 Task: Make in the project AgileFever a sprint 'Feature Freeze Sprint'. Create in the project AgileFever a sprint 'Feature Freeze Sprint'. Add in the project AgileFever a sprint 'Feature Freeze Sprint'
Action: Mouse moved to (1191, 204)
Screenshot: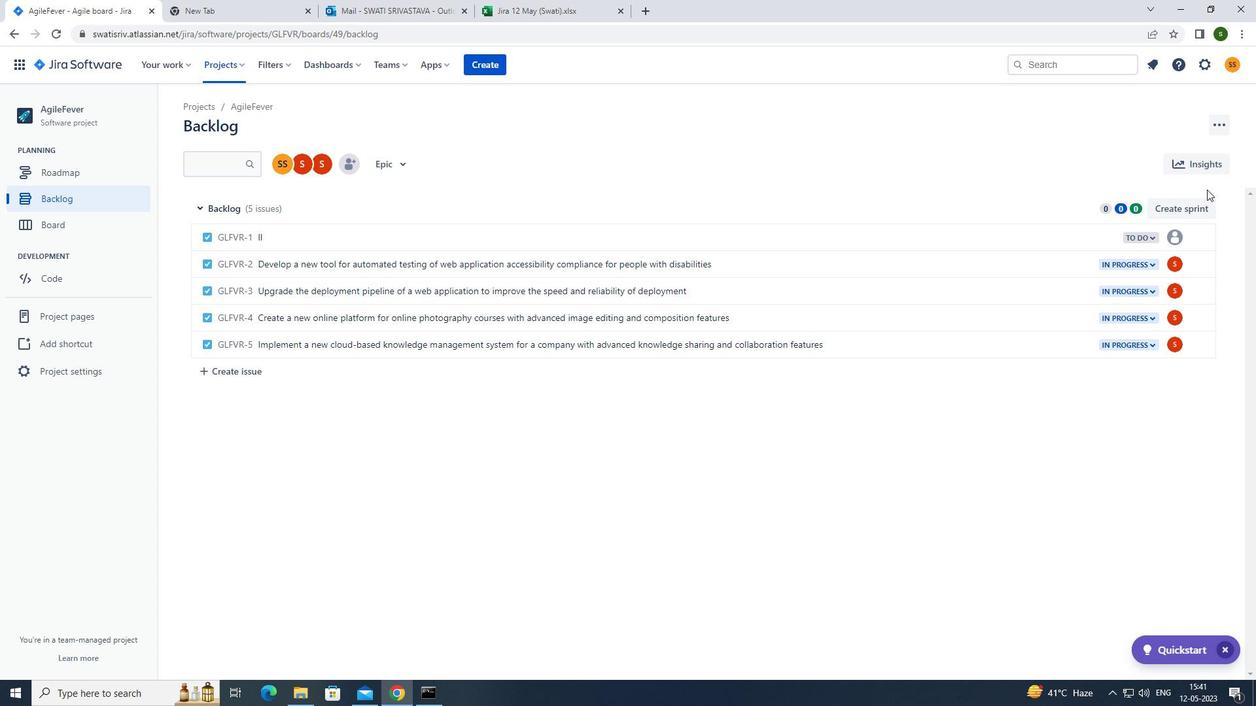 
Action: Mouse pressed left at (1191, 204)
Screenshot: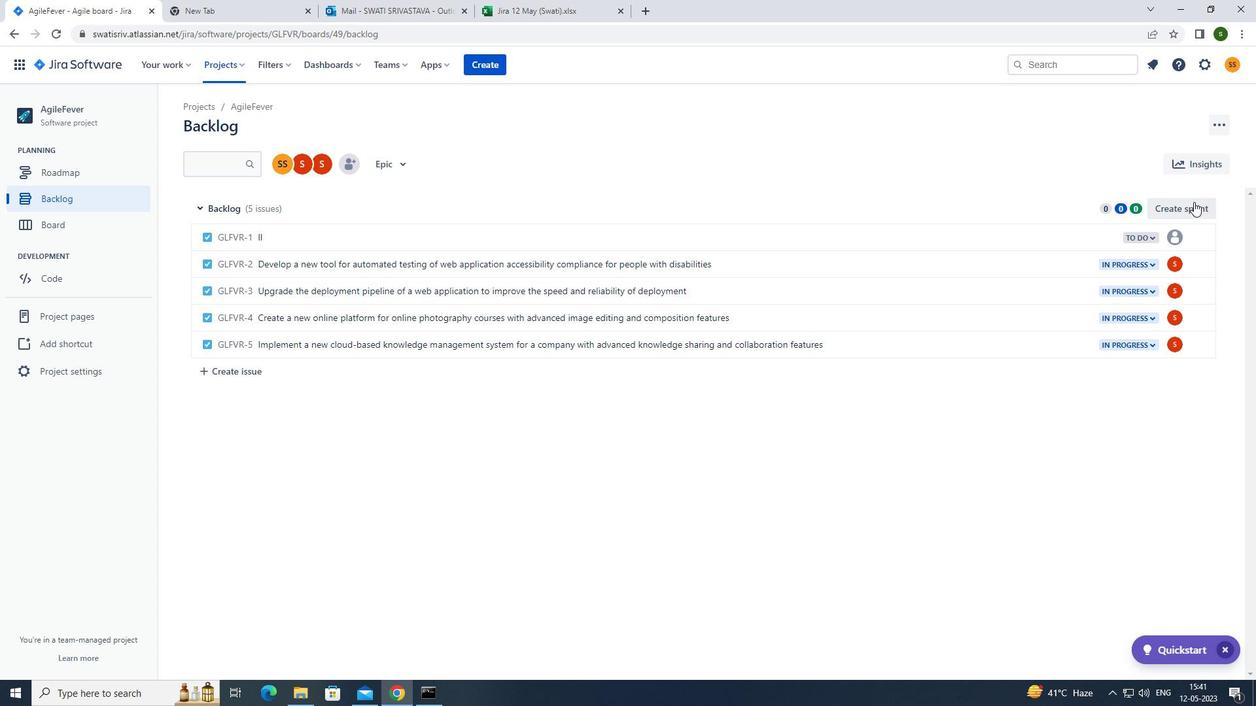 
Action: Mouse moved to (1207, 214)
Screenshot: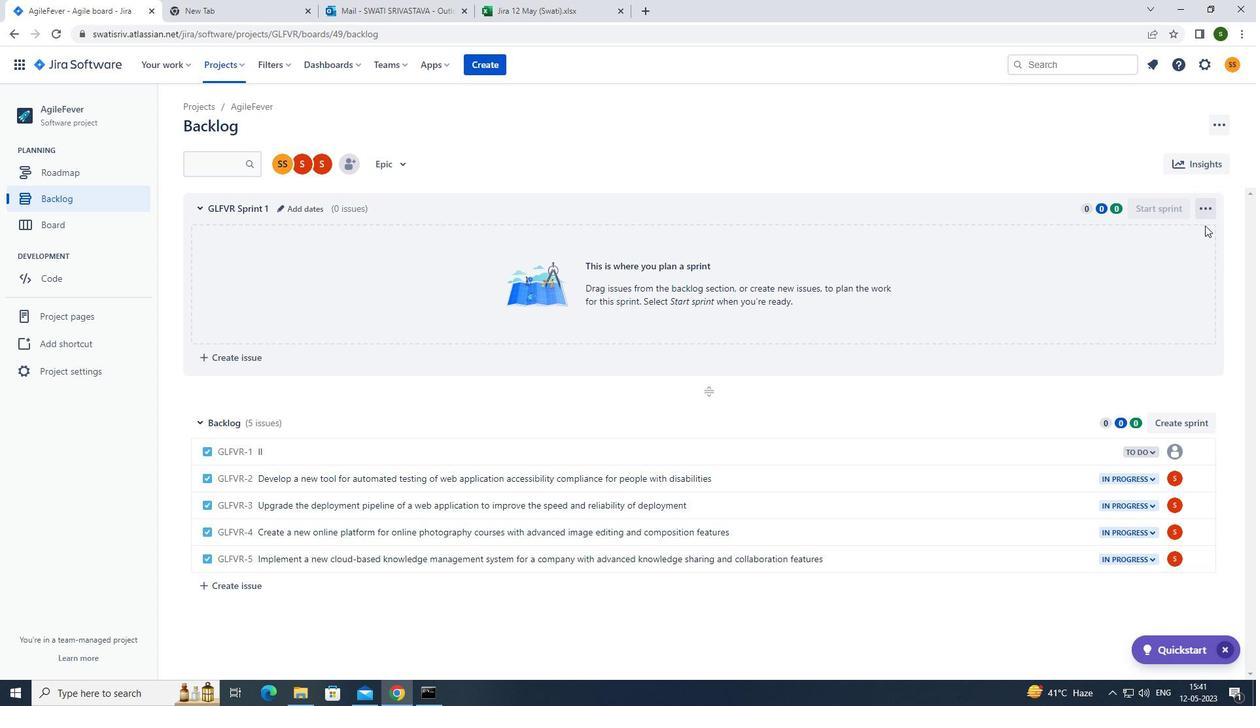 
Action: Mouse pressed left at (1207, 214)
Screenshot: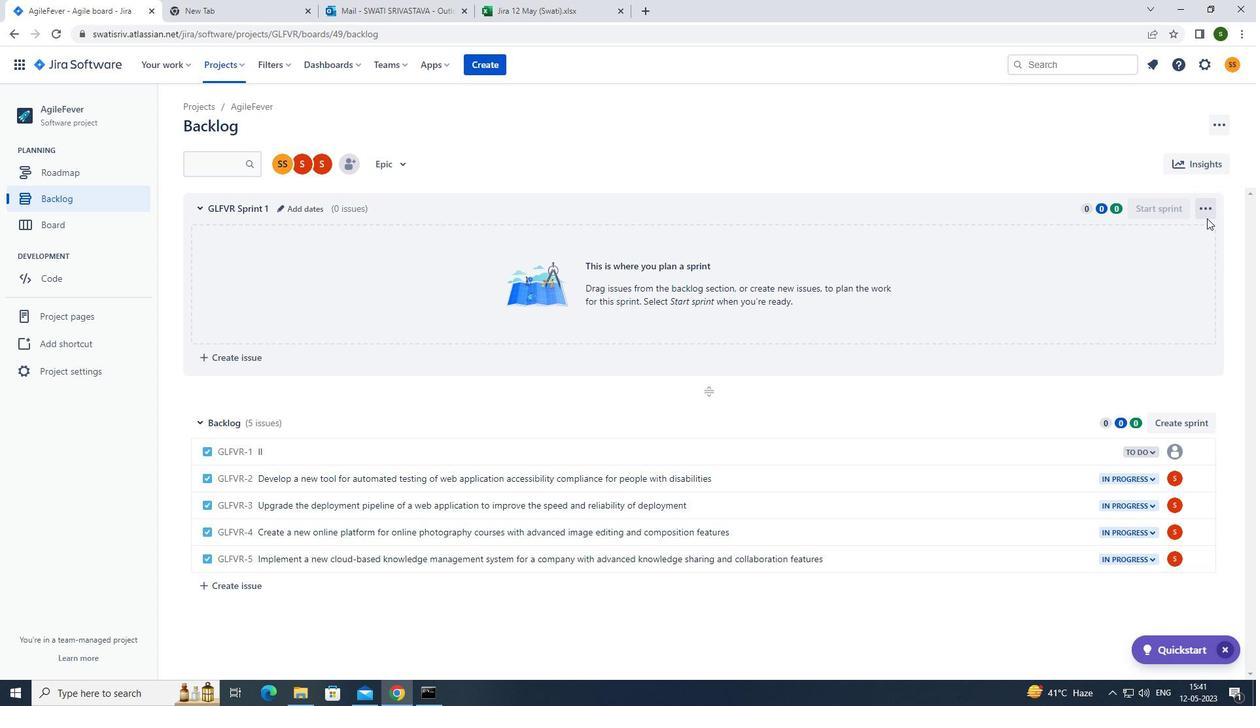 
Action: Mouse moved to (1193, 240)
Screenshot: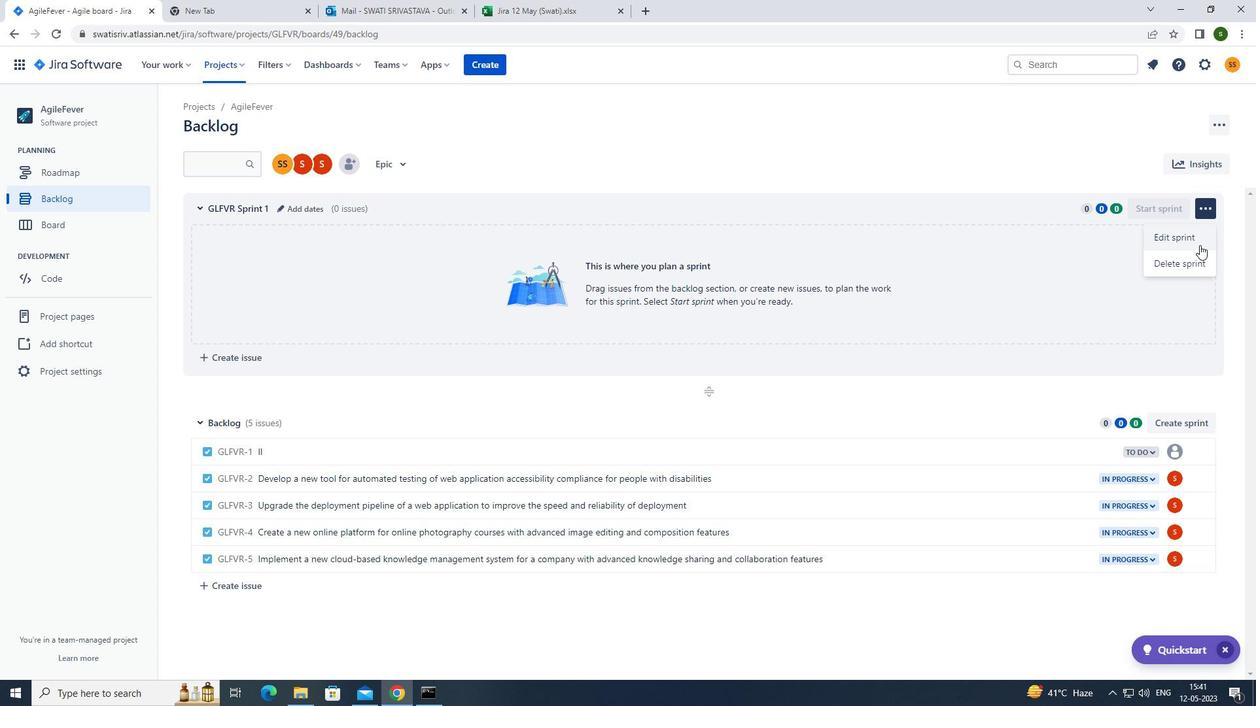 
Action: Mouse pressed left at (1193, 240)
Screenshot: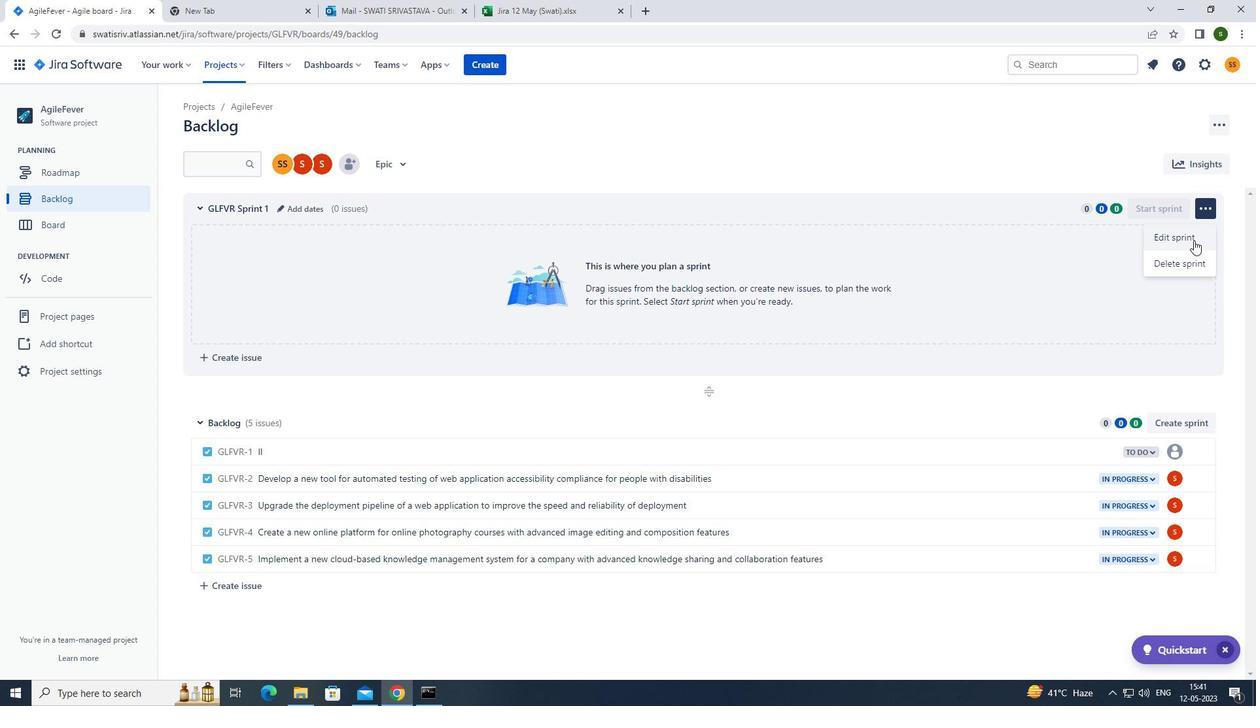 
Action: Mouse moved to (541, 169)
Screenshot: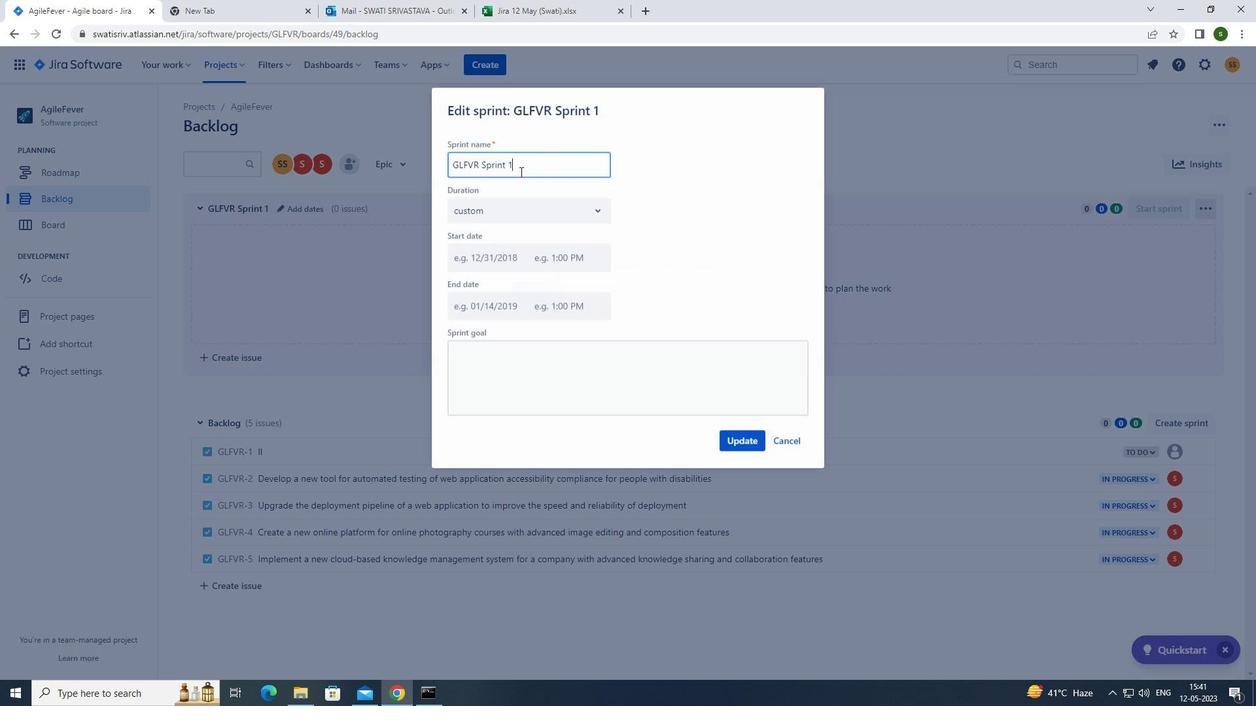 
Action: Key pressed <Key.backspace><Key.backspace><Key.backspace><Key.backspace><Key.backspace><Key.backspace><Key.backspace><Key.backspace><Key.backspace><Key.backspace><Key.backspace><Key.backspace><Key.backspace><Key.backspace><Key.backspace><Key.backspace><Key.backspace><Key.backspace><Key.backspace><Key.backspace><Key.backspace><Key.backspace><Key.caps_lock>f<Key.caps_lock>eature<Key.space><Key.caps_lock>f<Key.caps_lock>reeze<Key.space><Key.caps_lock>s<Key.caps_lock>print
Screenshot: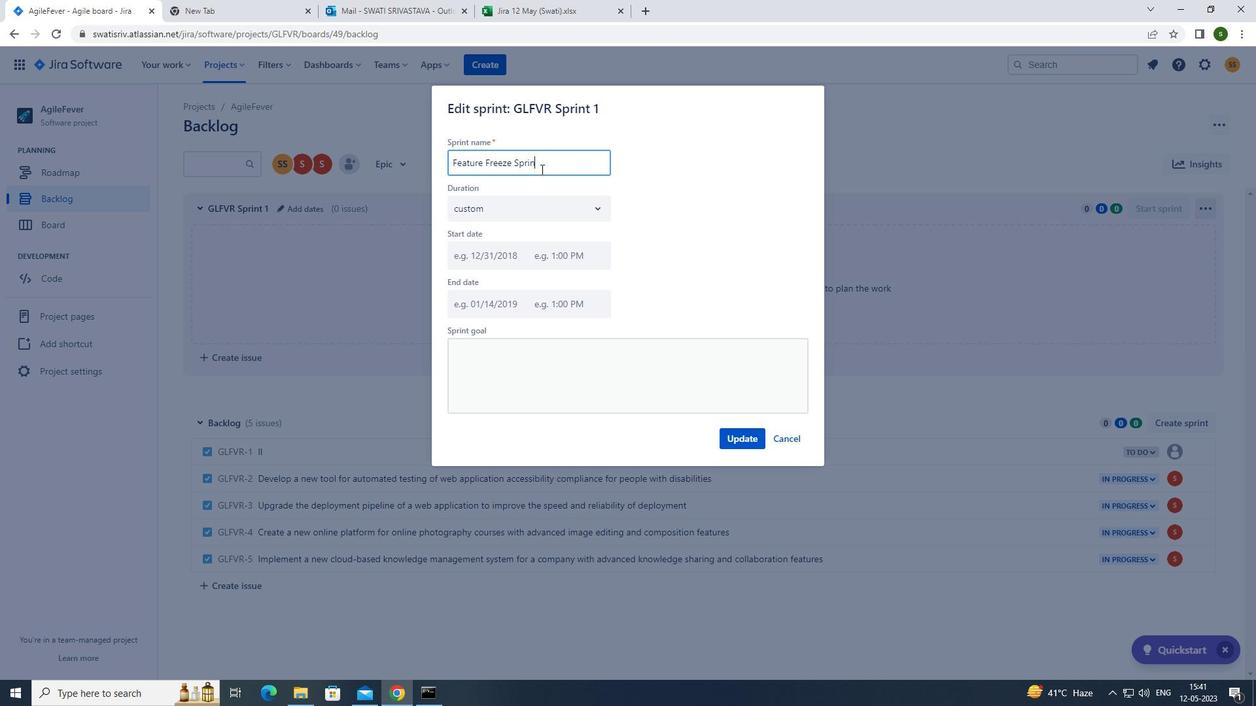 
Action: Mouse moved to (758, 436)
Screenshot: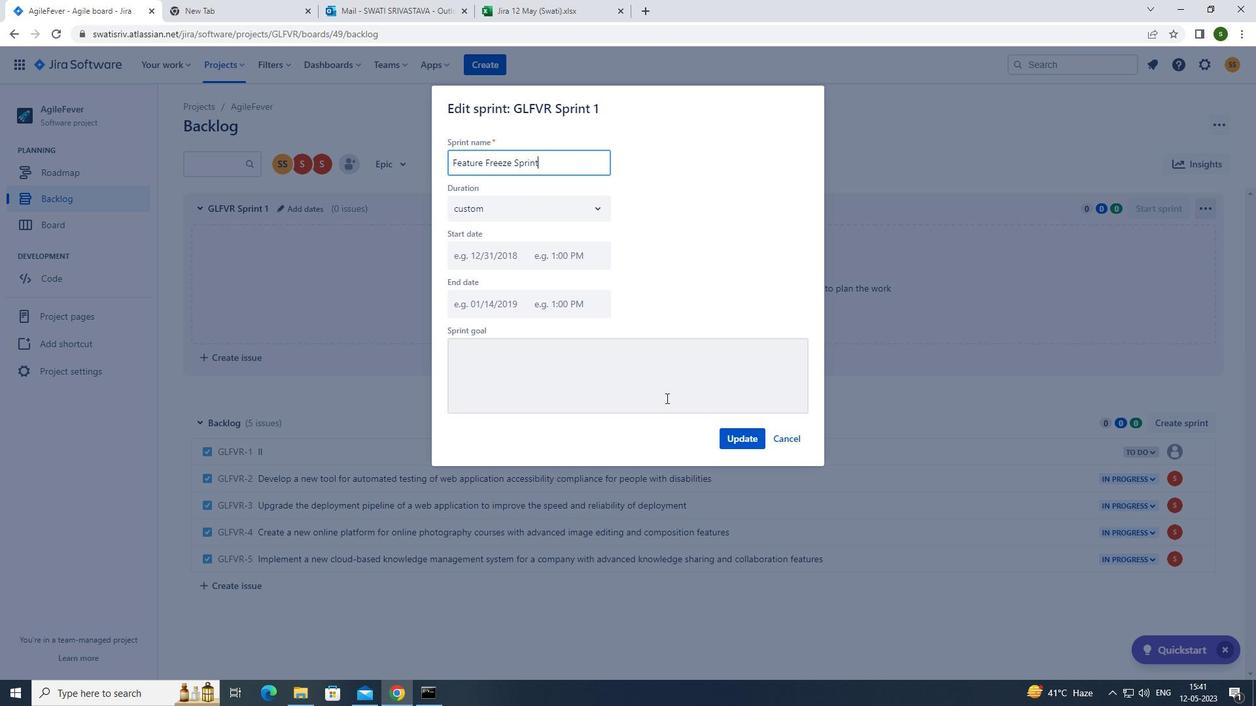 
Action: Mouse pressed left at (758, 436)
Screenshot: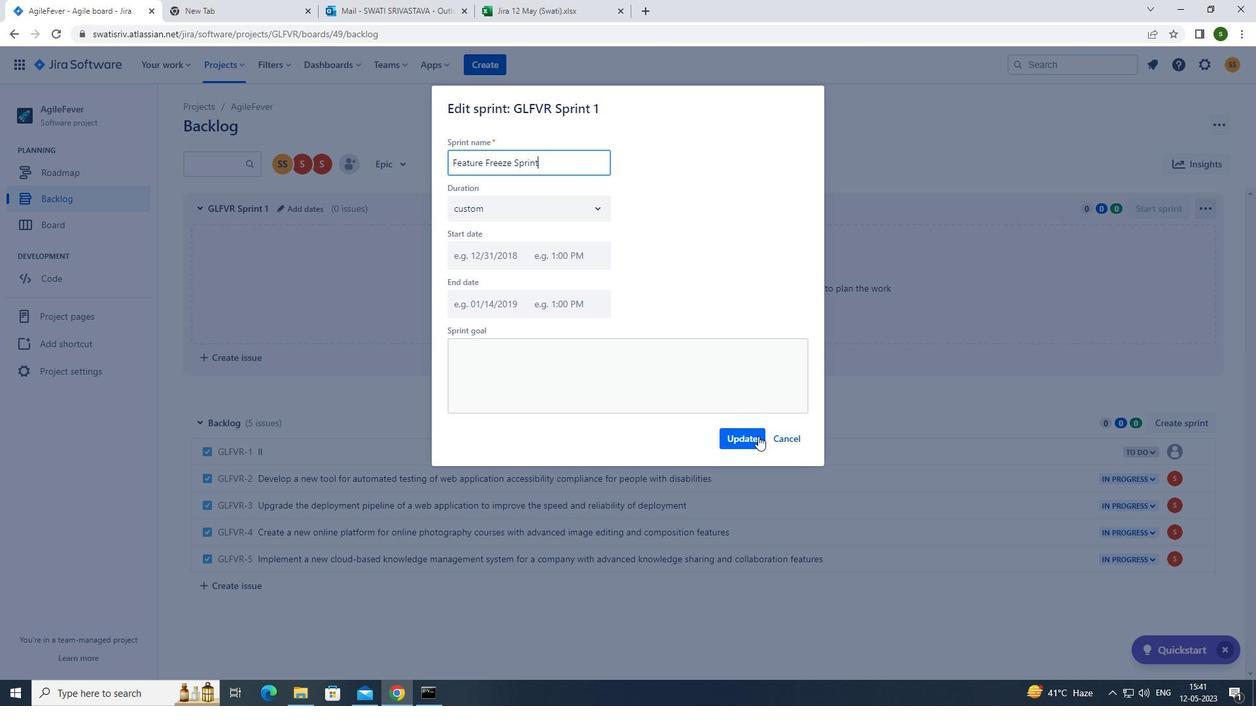 
Action: Mouse moved to (1187, 427)
Screenshot: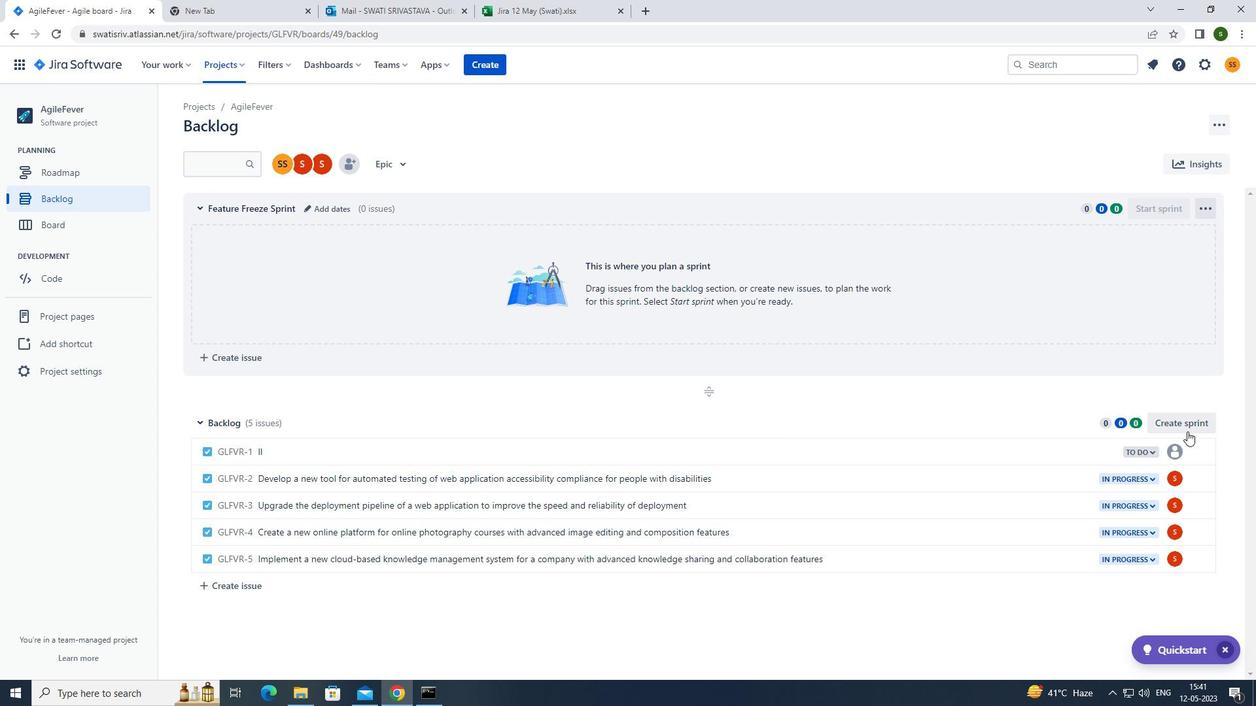 
Action: Mouse pressed left at (1187, 427)
Screenshot: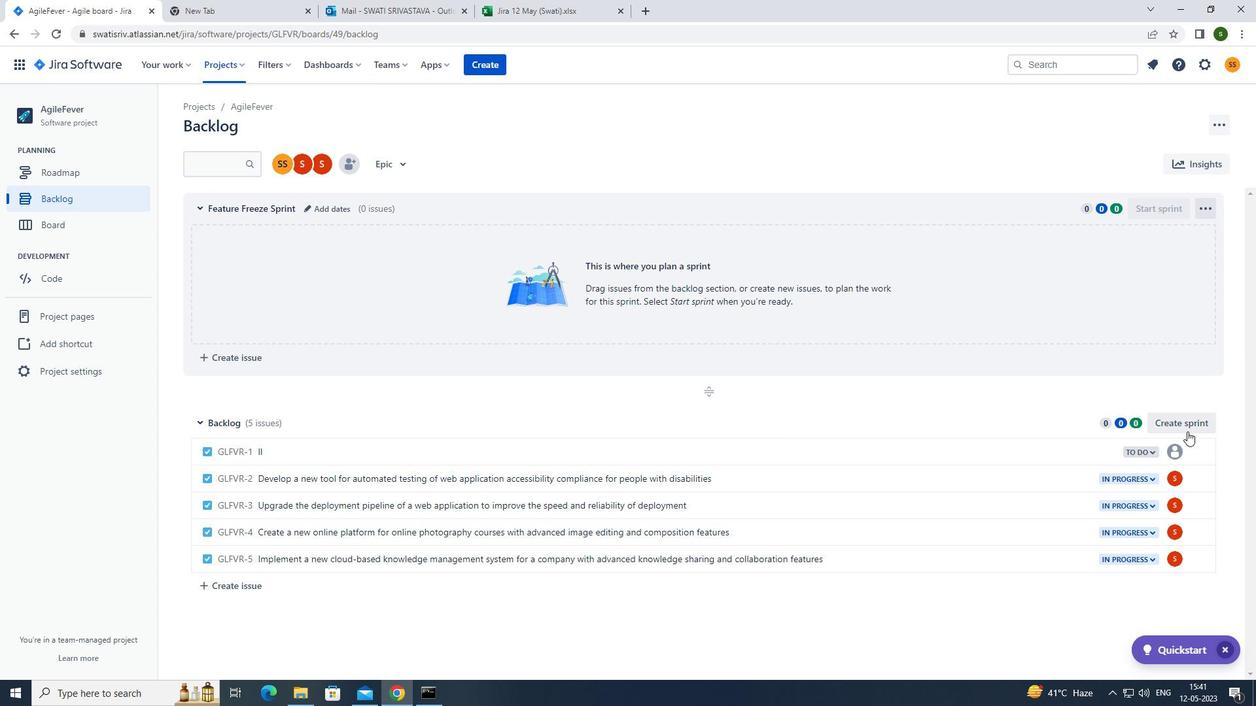 
Action: Mouse moved to (1207, 423)
Screenshot: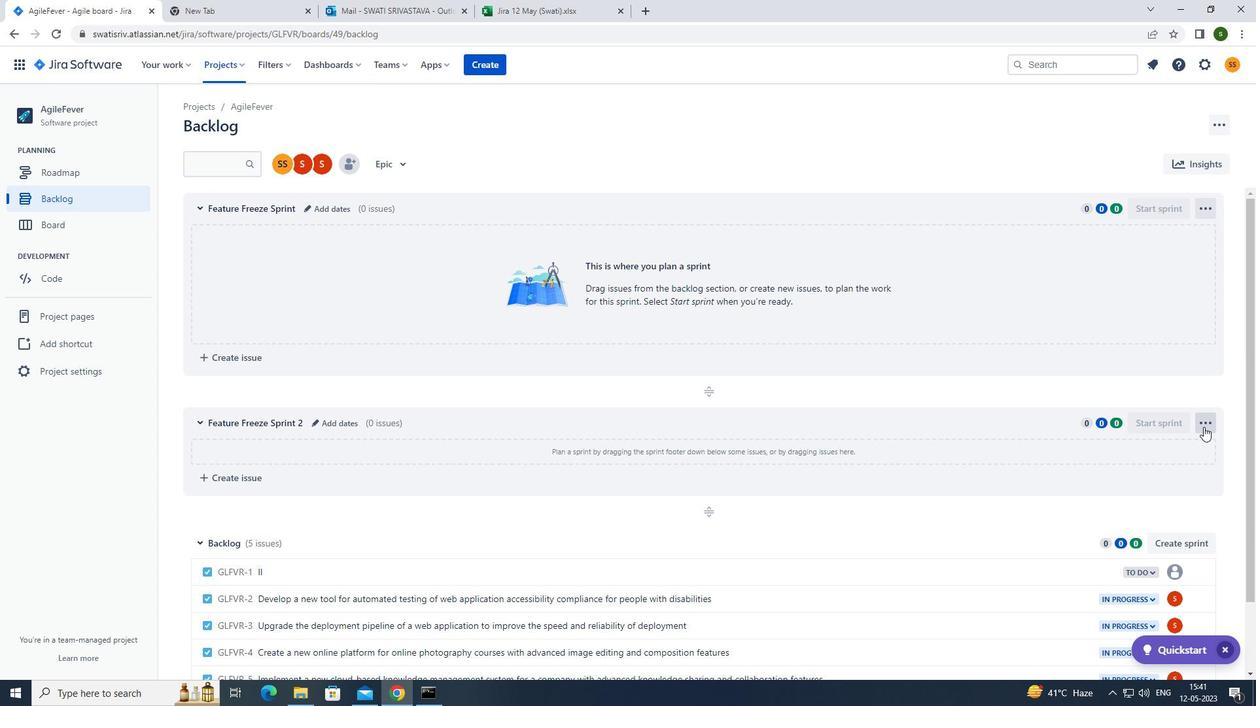 
Action: Mouse pressed left at (1207, 423)
Screenshot: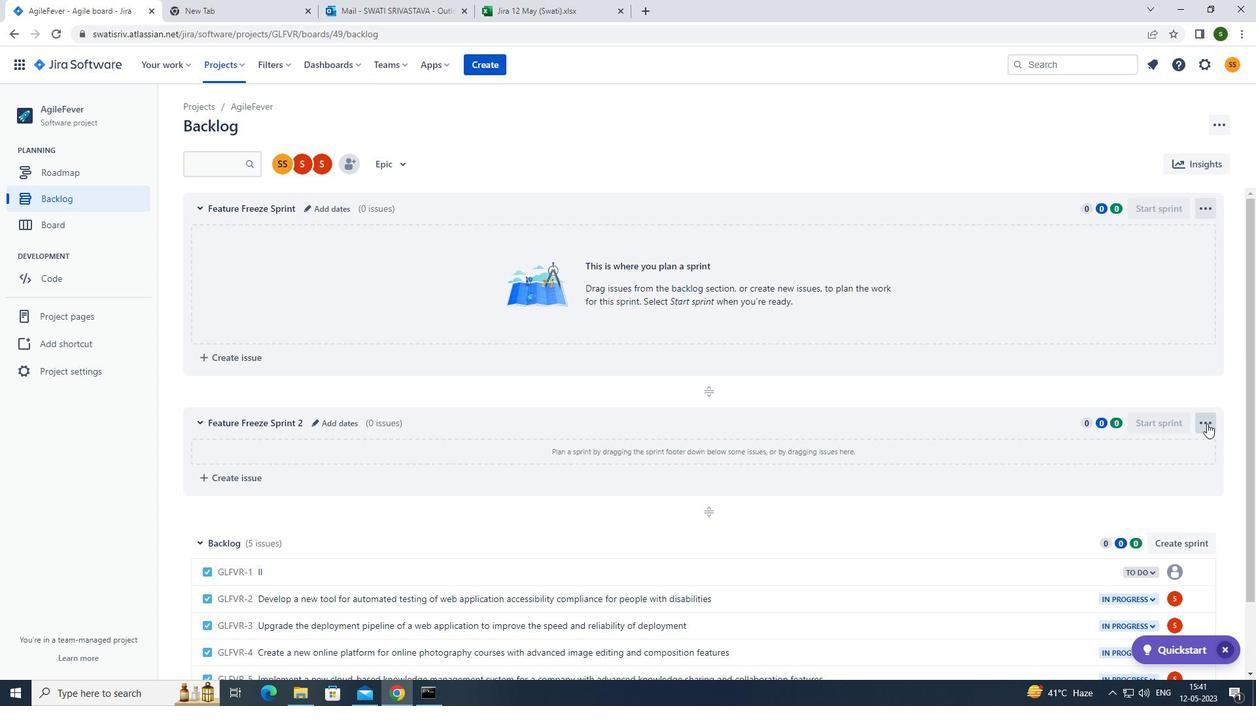 
Action: Mouse moved to (1167, 470)
Screenshot: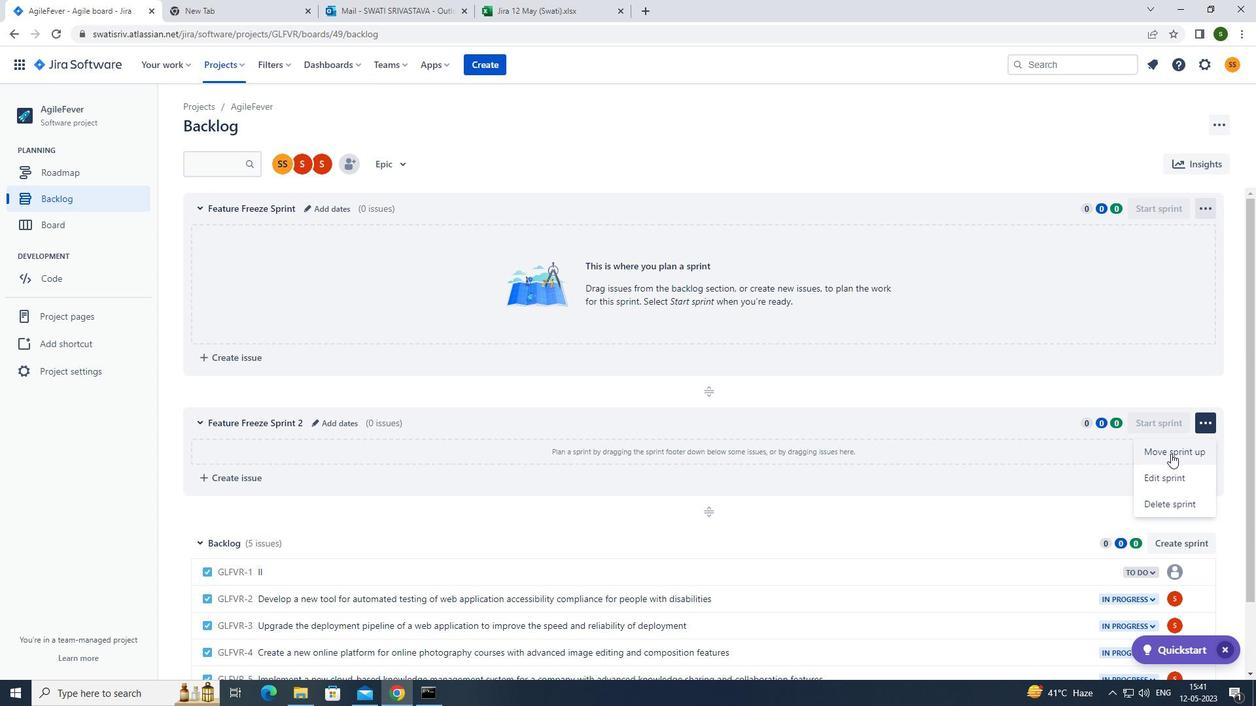 
Action: Mouse pressed left at (1167, 470)
Screenshot: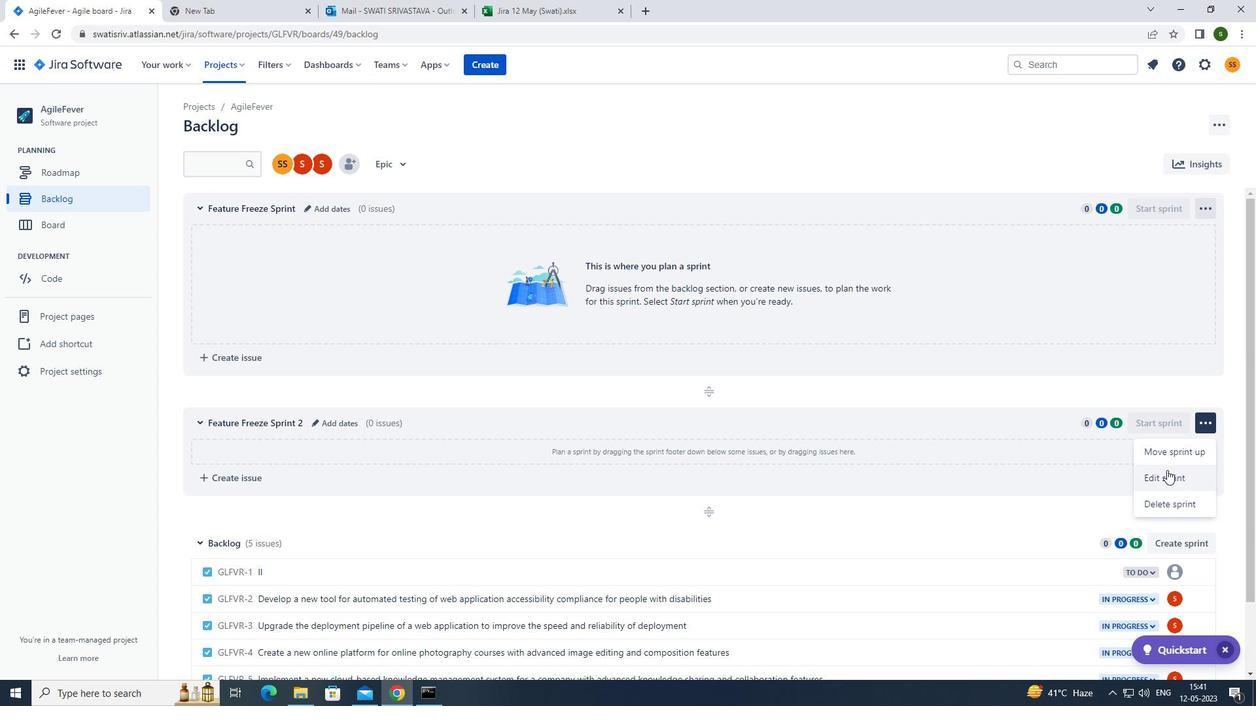 
Action: Mouse moved to (563, 155)
Screenshot: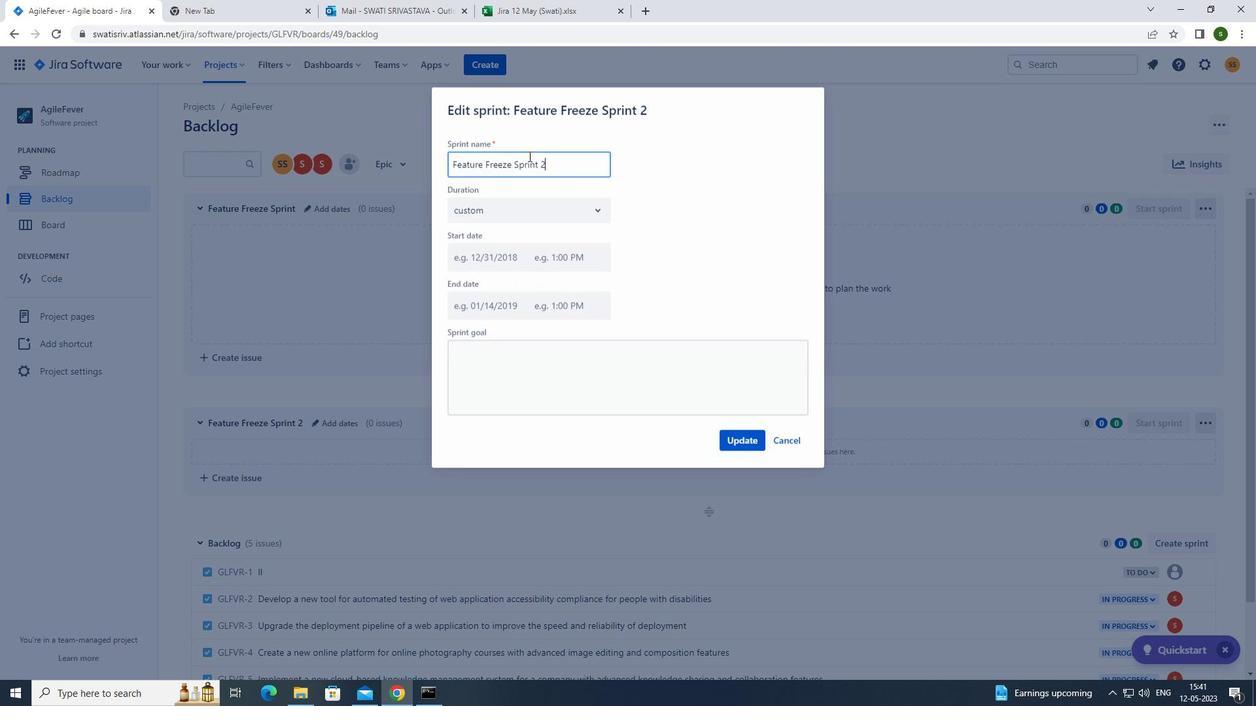 
Action: Key pressed <Key.backspace><Key.backspace><Key.backspace><Key.backspace><Key.backspace><Key.backspace><Key.backspace><Key.backspace><Key.backspace><Key.backspace><Key.backspace><Key.backspace><Key.backspace><Key.backspace><Key.backspace><Key.backspace><Key.backspace><Key.backspace><Key.backspace><Key.backspace><Key.backspace><Key.backspace><Key.backspace><Key.backspace><Key.backspace><Key.backspace><Key.backspace><Key.backspace><Key.caps_lock>f<Key.caps_lock>eature<Key.space><Key.caps_lock>f<Key.caps_lock>reeze<Key.space><Key.caps_lock>s<Key.caps_lock>r<Key.backspace>print
Screenshot: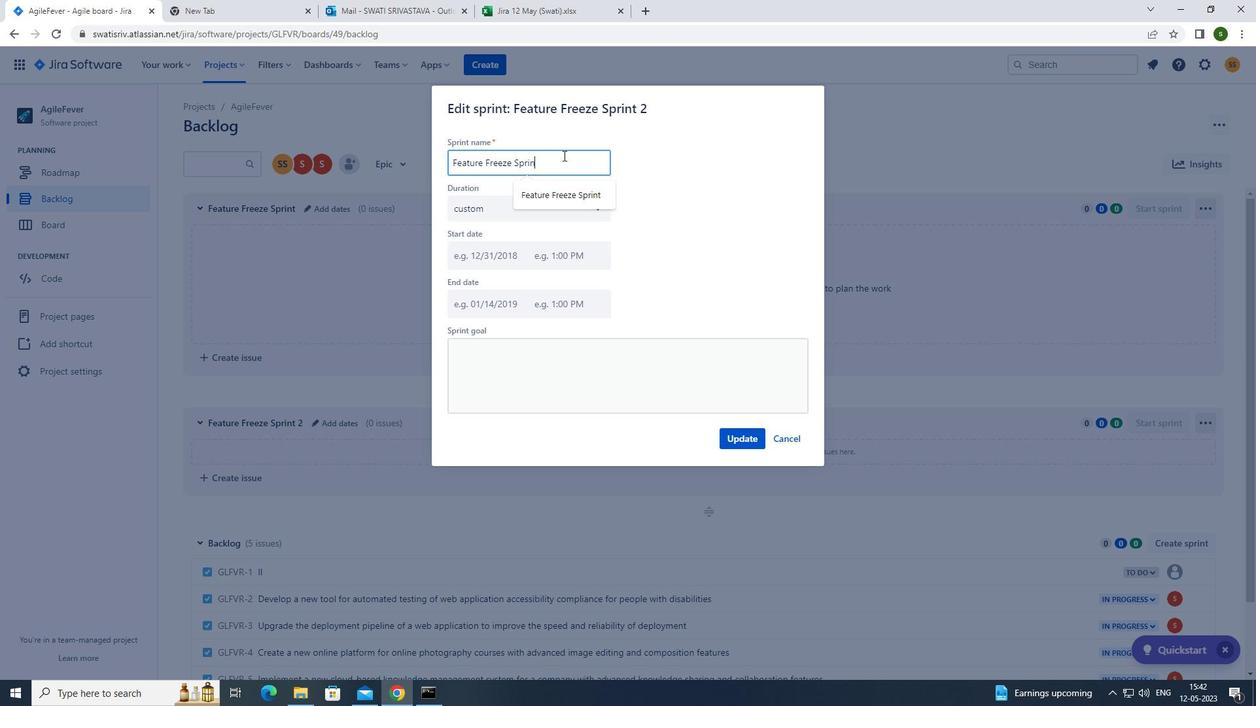 
Action: Mouse moved to (724, 435)
Screenshot: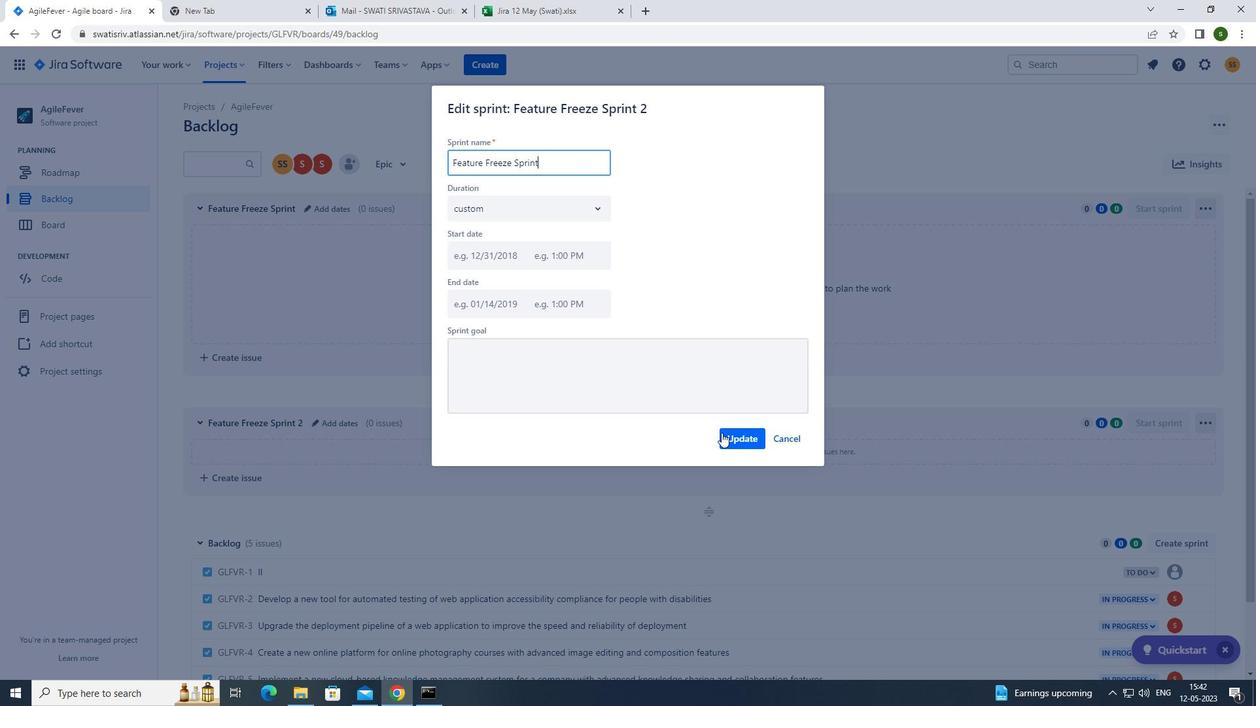 
Action: Mouse pressed left at (724, 435)
Screenshot: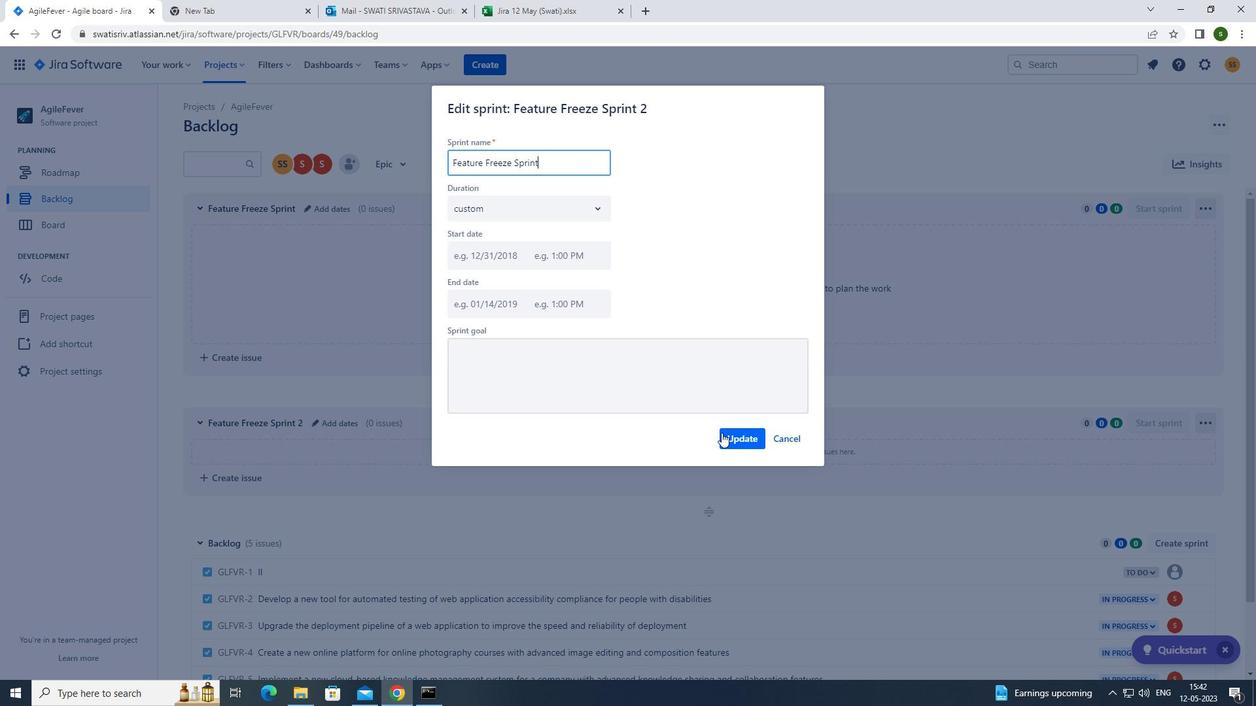 
Action: Mouse moved to (1187, 541)
Screenshot: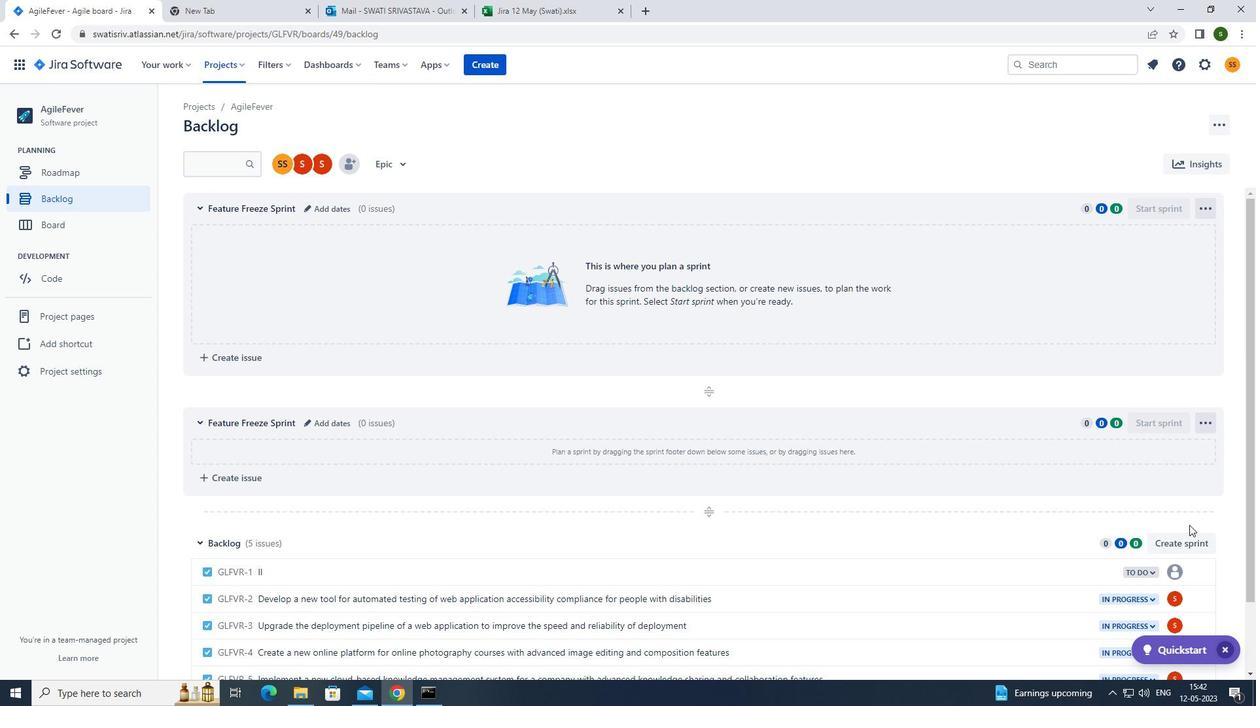 
Action: Mouse pressed left at (1187, 541)
Screenshot: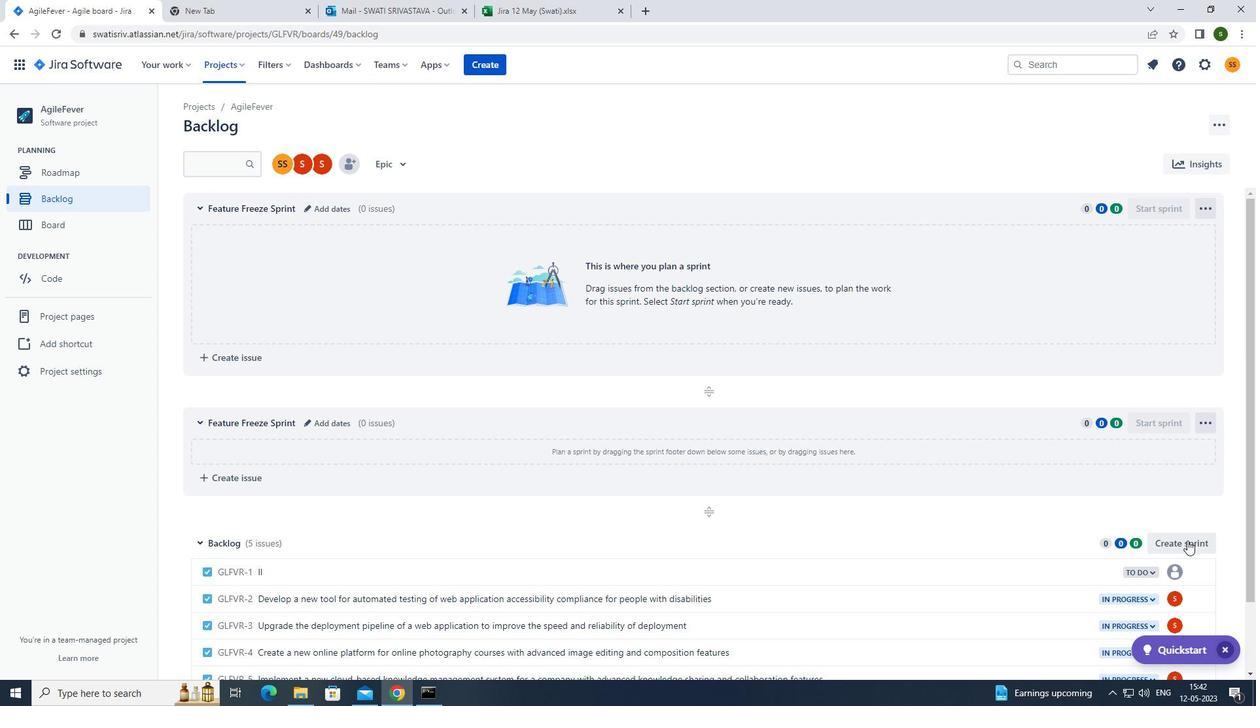 
Action: Mouse moved to (1213, 546)
Screenshot: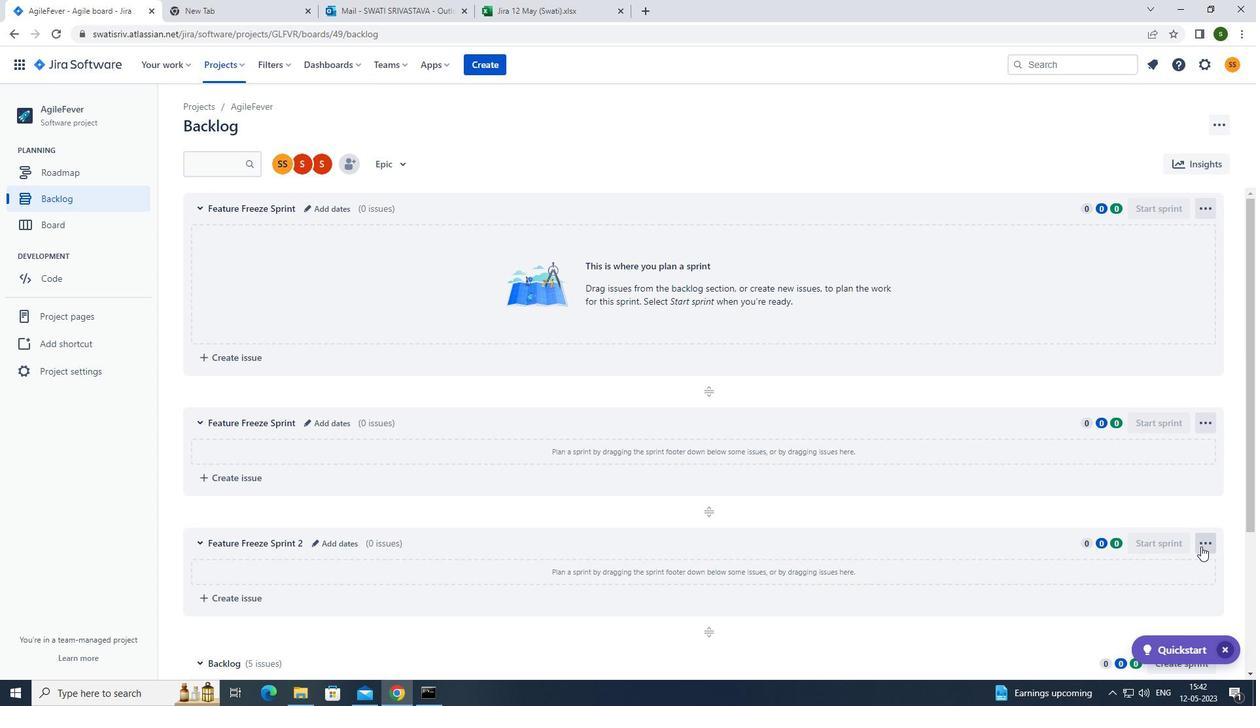 
Action: Mouse pressed left at (1213, 546)
Screenshot: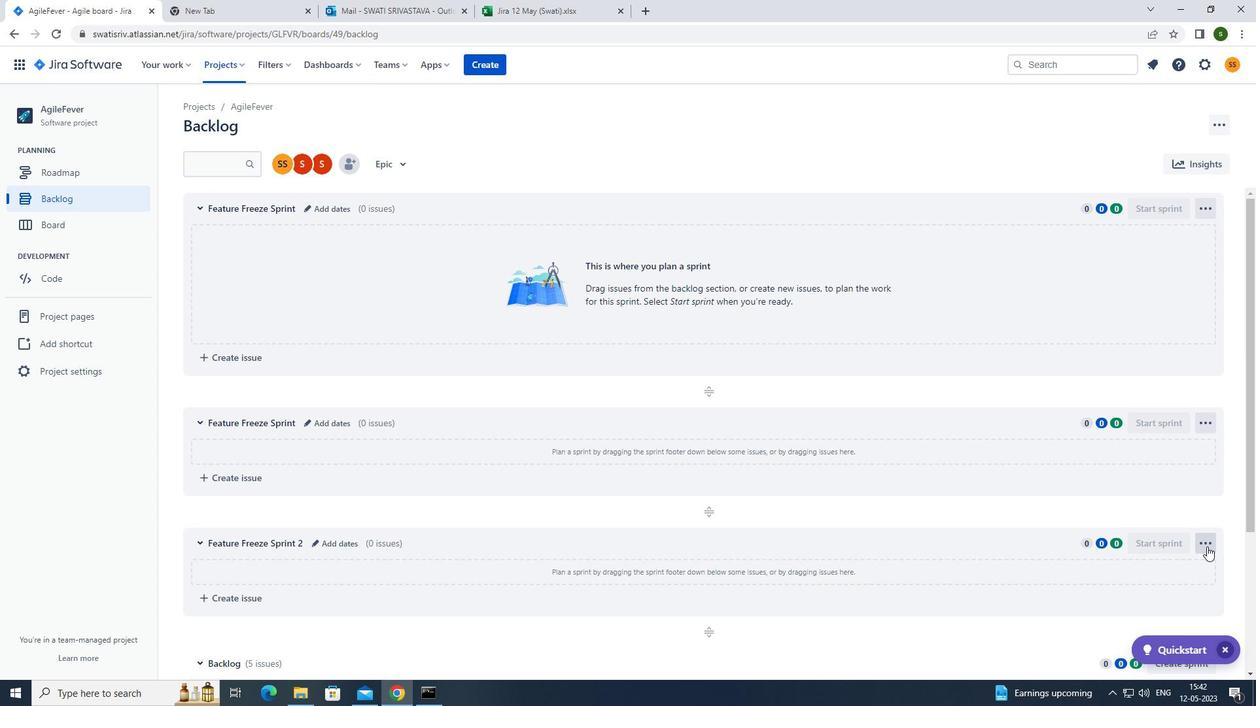 
Action: Mouse moved to (1178, 594)
Screenshot: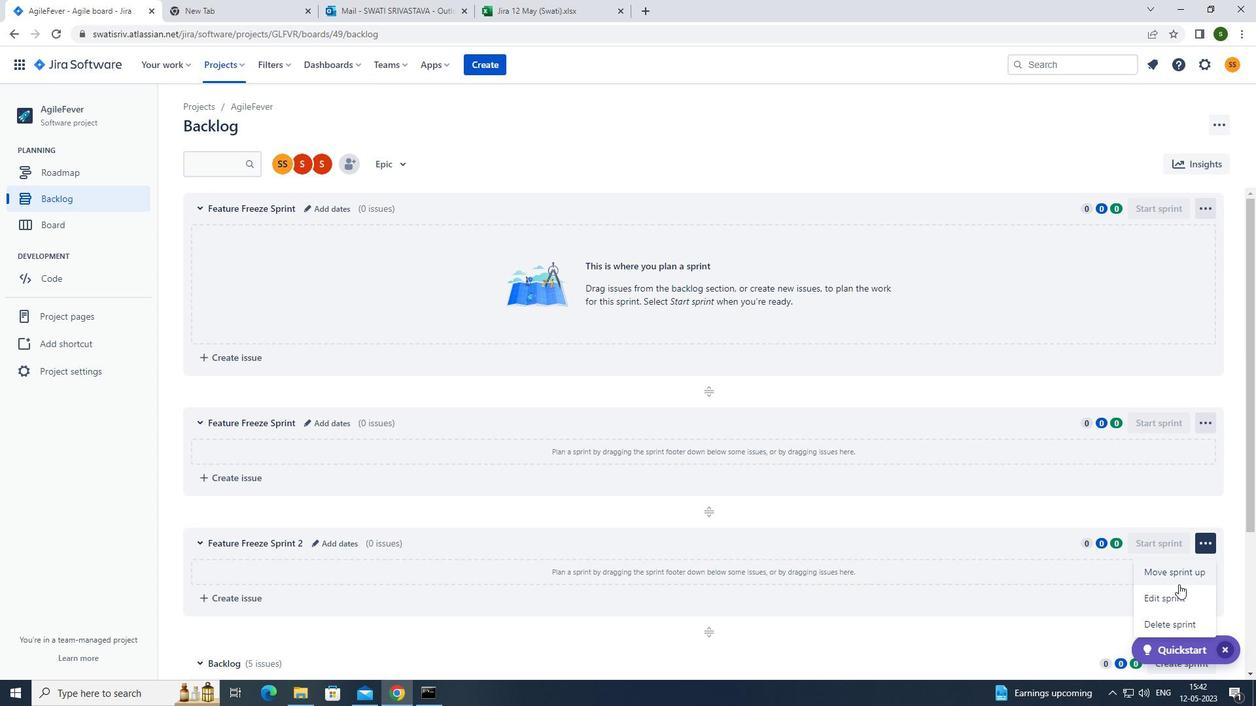 
Action: Mouse pressed left at (1178, 594)
Screenshot: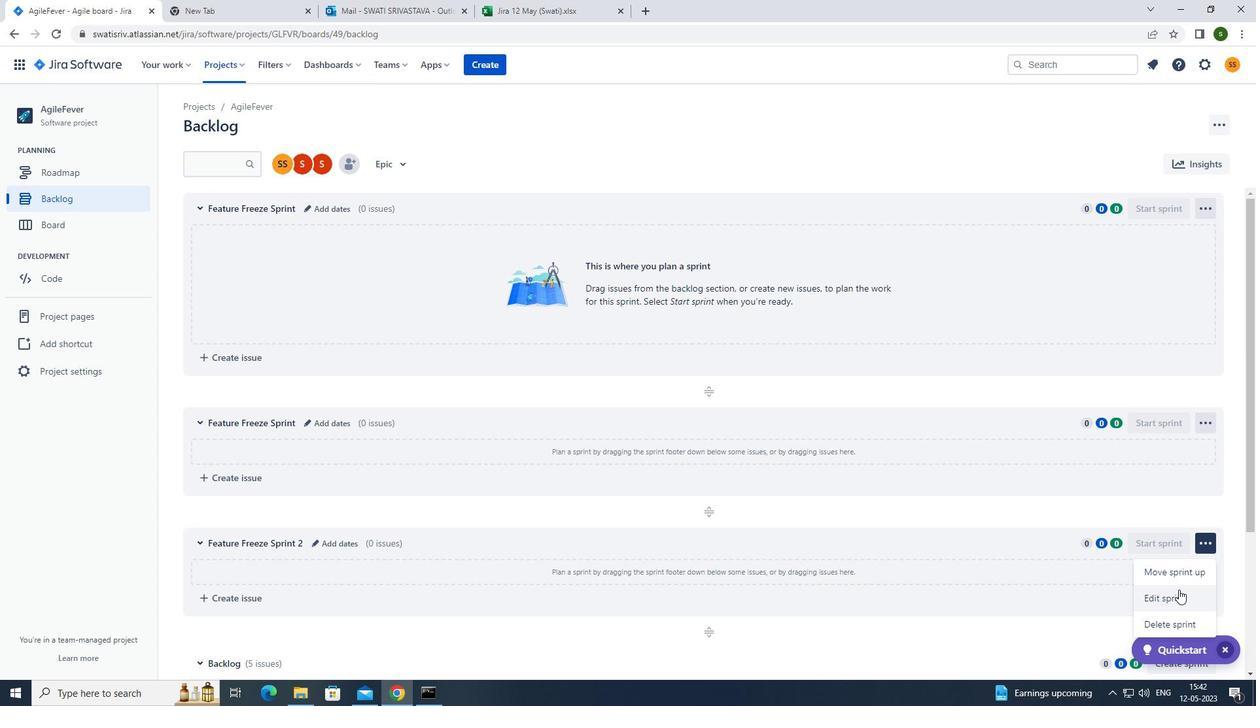
Action: Mouse moved to (571, 163)
Screenshot: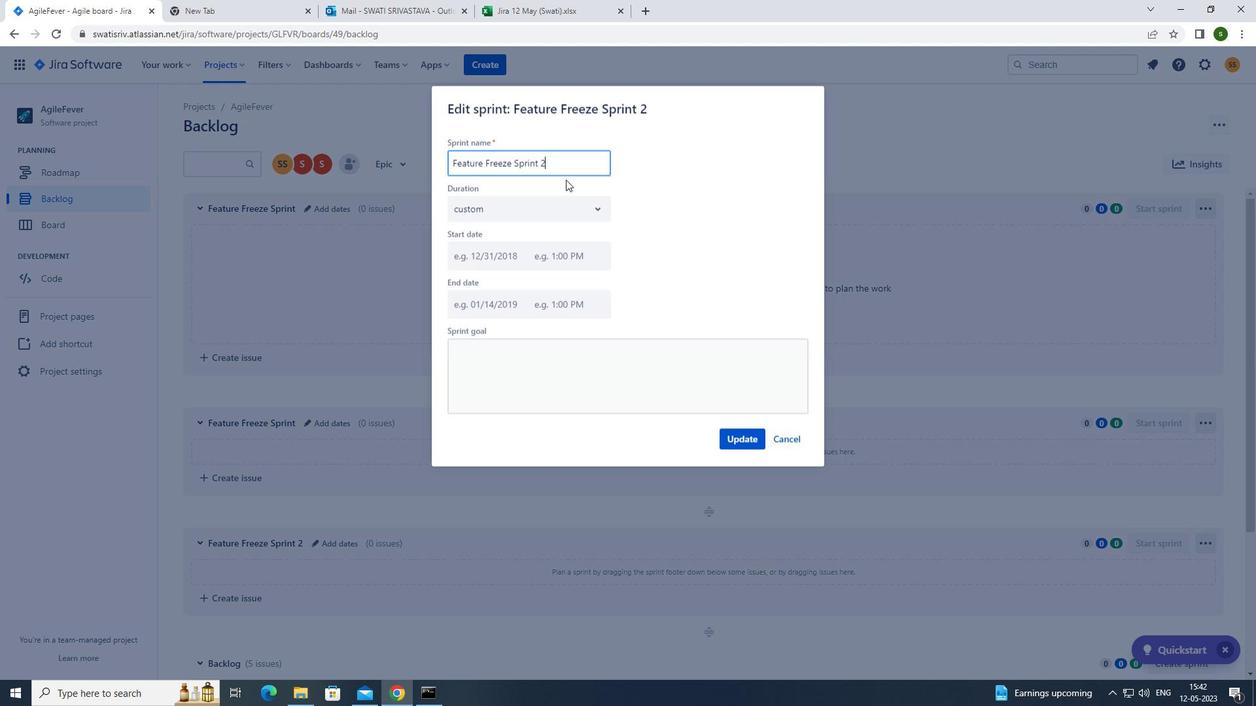 
Action: Key pressed <Key.backspace><Key.backspace><Key.backspace><Key.backspace><Key.backspace><Key.backspace><Key.backspace><Key.backspace><Key.backspace><Key.backspace><Key.backspace><Key.backspace><Key.backspace><Key.backspace><Key.backspace><Key.backspace><Key.backspace><Key.backspace><Key.backspace><Key.backspace><Key.backspace><Key.backspace><Key.backspace><Key.backspace><Key.backspace><Key.backspace><Key.backspace><Key.caps_lock>f<Key.caps_lock>eature<Key.space><Key.caps_lock>f<Key.caps_lock>reeze<Key.space><Key.caps_lock>s<Key.caps_lock>print
Screenshot: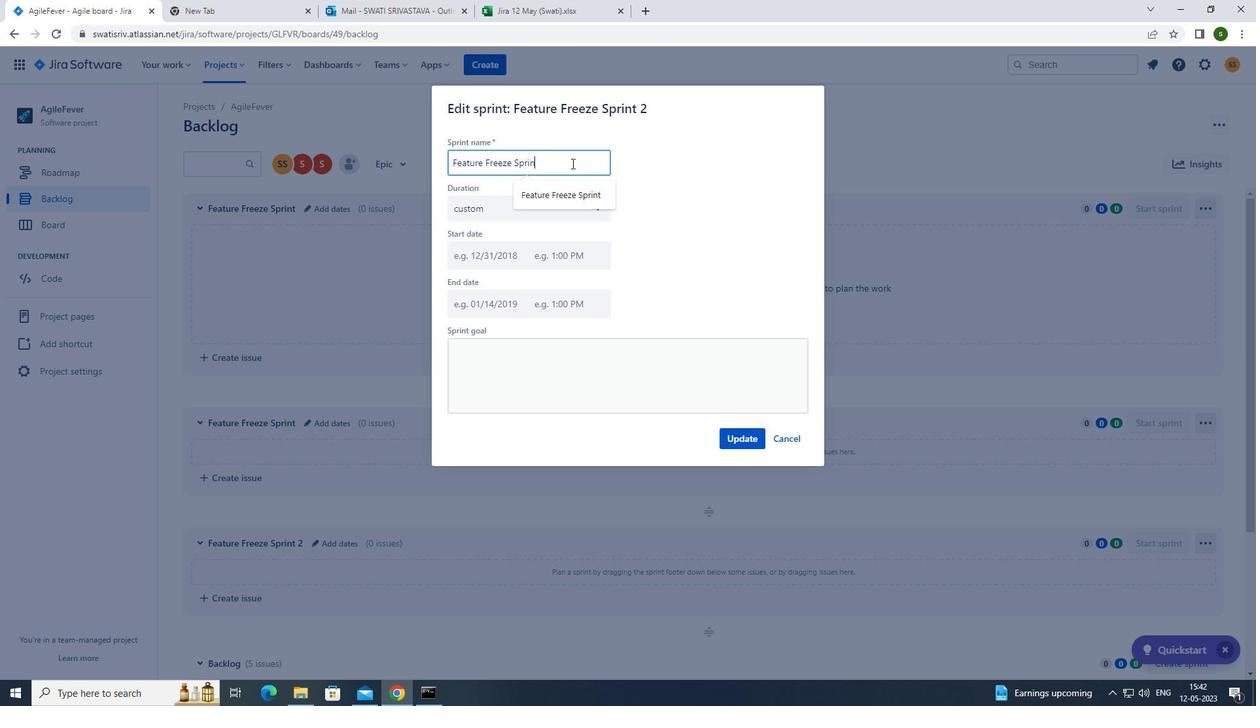 
Action: Mouse moved to (745, 445)
Screenshot: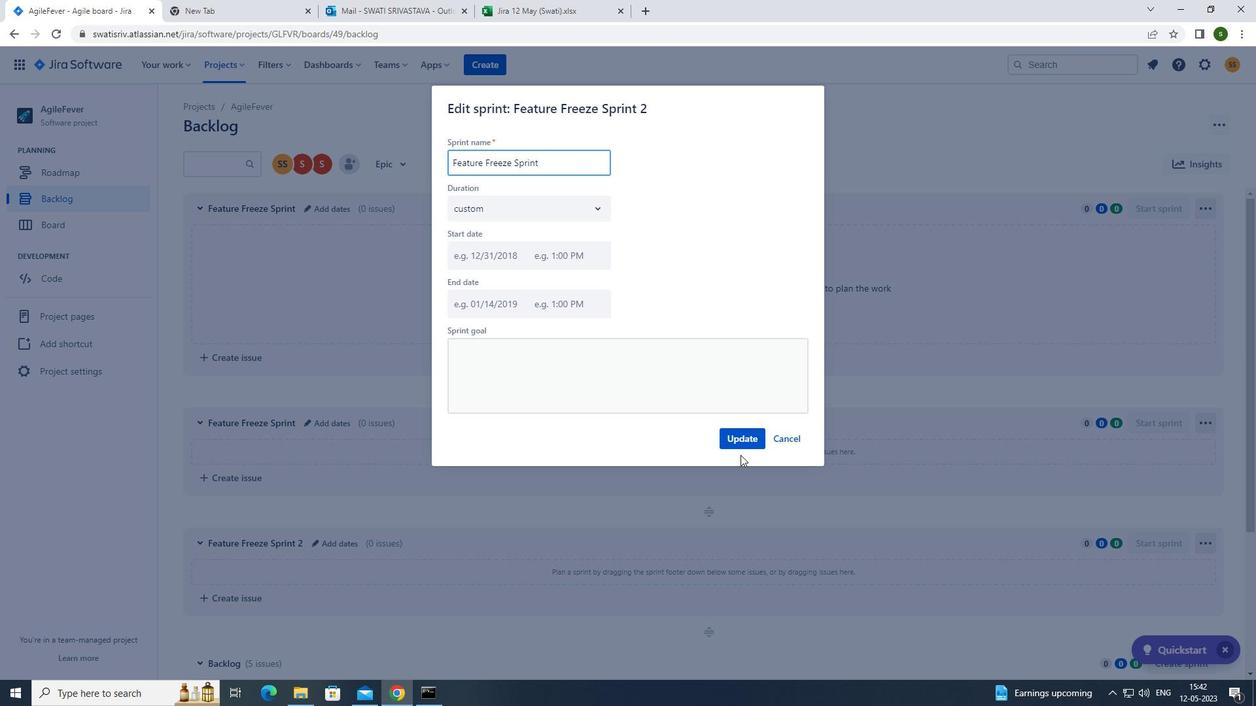 
Action: Mouse pressed left at (745, 445)
Screenshot: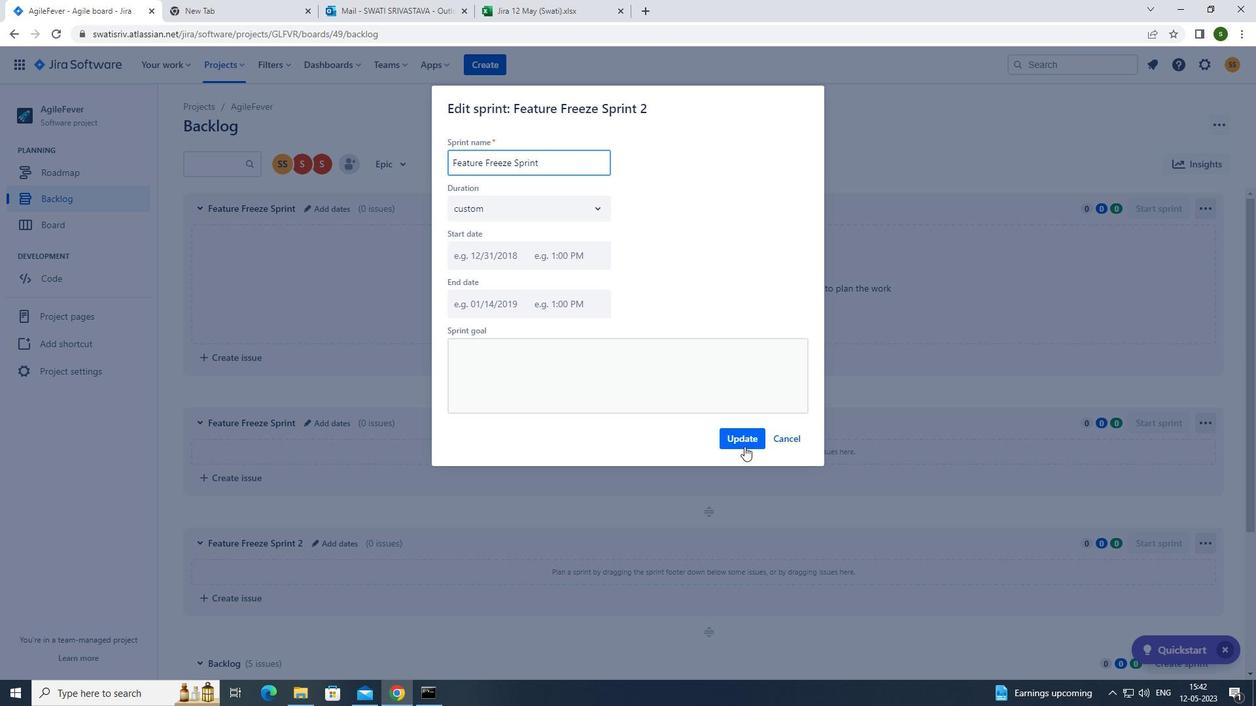 
Action: Mouse moved to (689, 437)
Screenshot: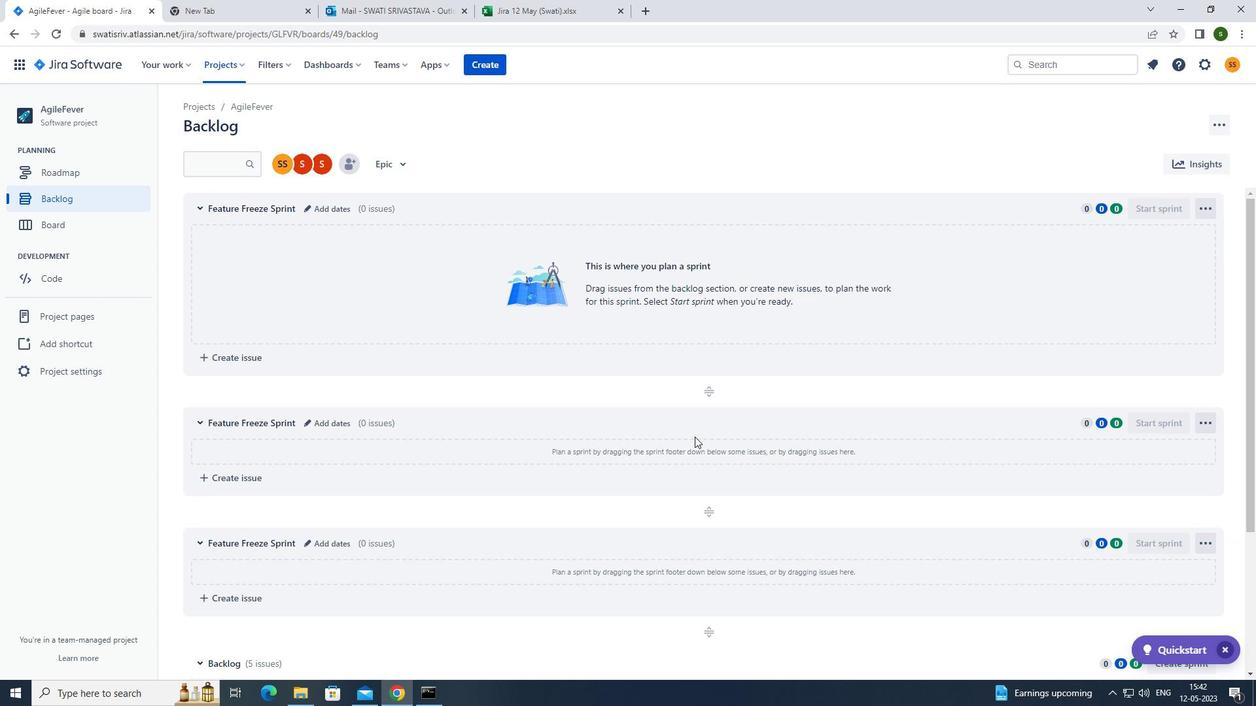 
